 Task: Draft and save a congratulatory email for a promotion in Outlook.
Action: Mouse moved to (36, 55)
Screenshot: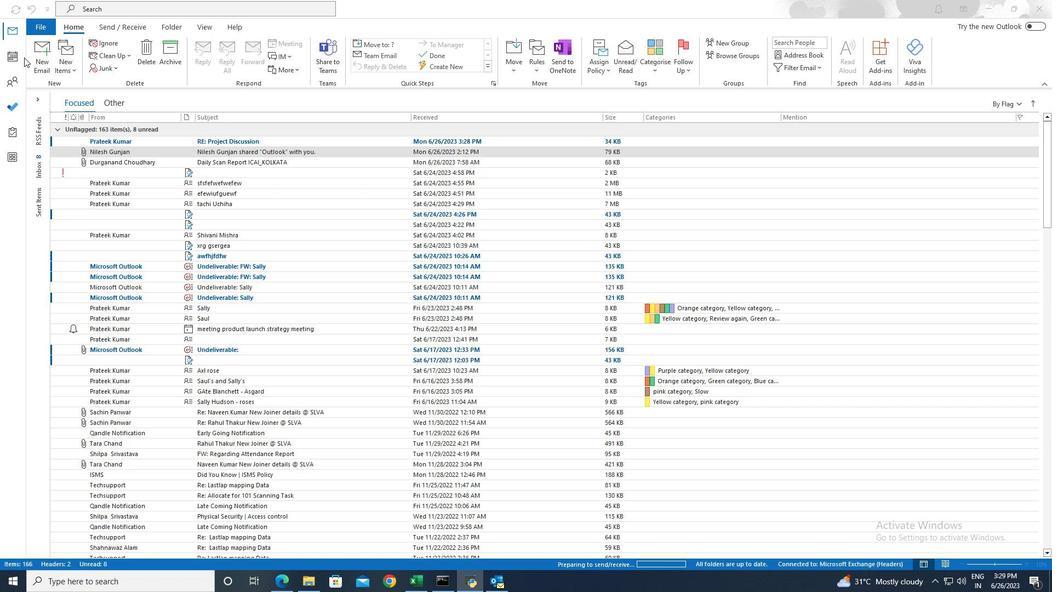 
Action: Mouse pressed left at (36, 55)
Screenshot: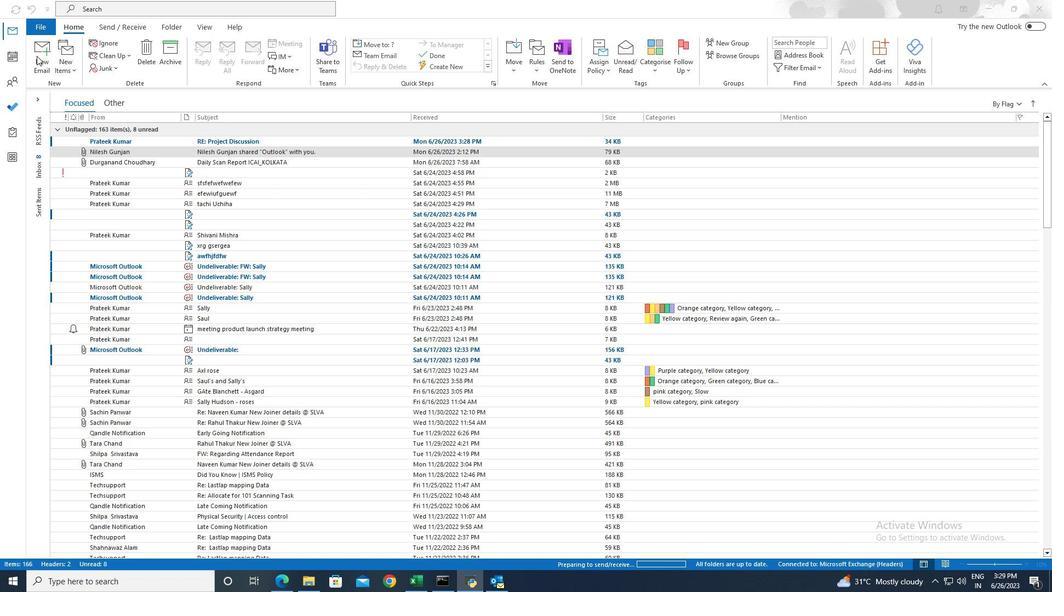 
Action: Mouse pressed left at (36, 55)
Screenshot: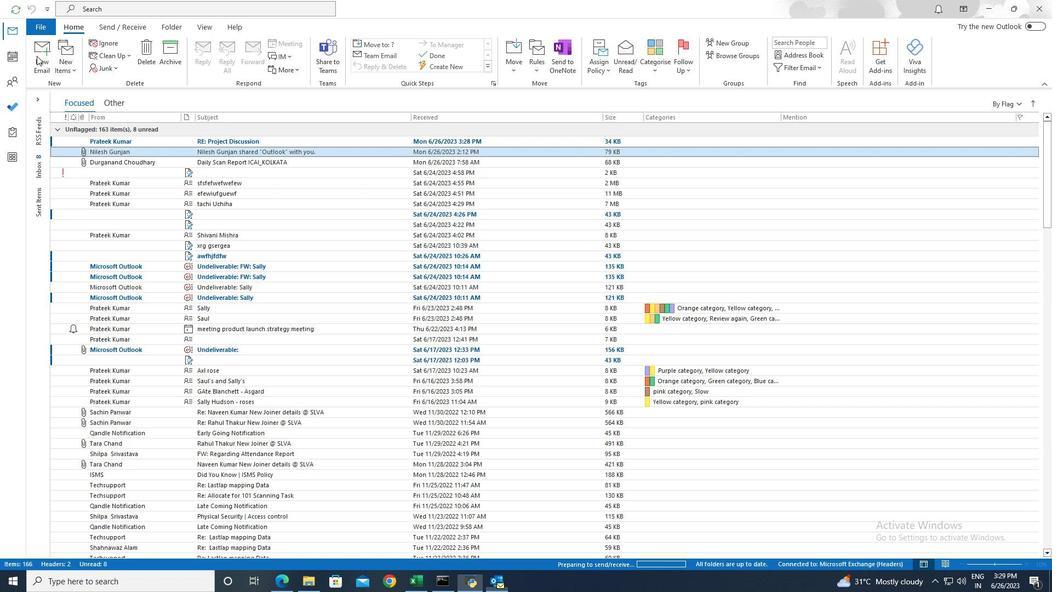 
Action: Mouse moved to (127, 155)
Screenshot: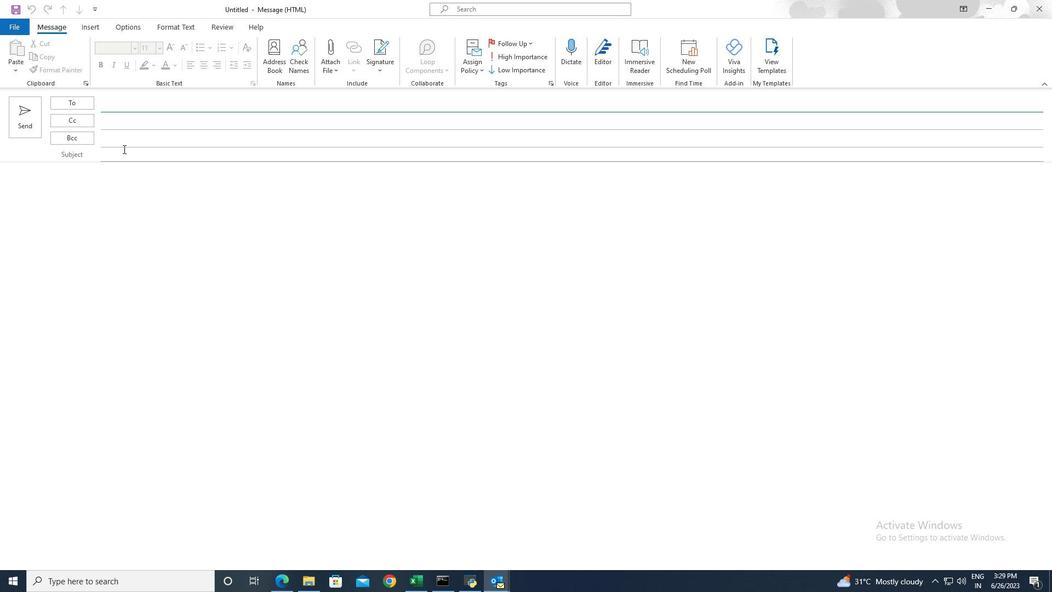 
Action: Mouse pressed left at (127, 155)
Screenshot: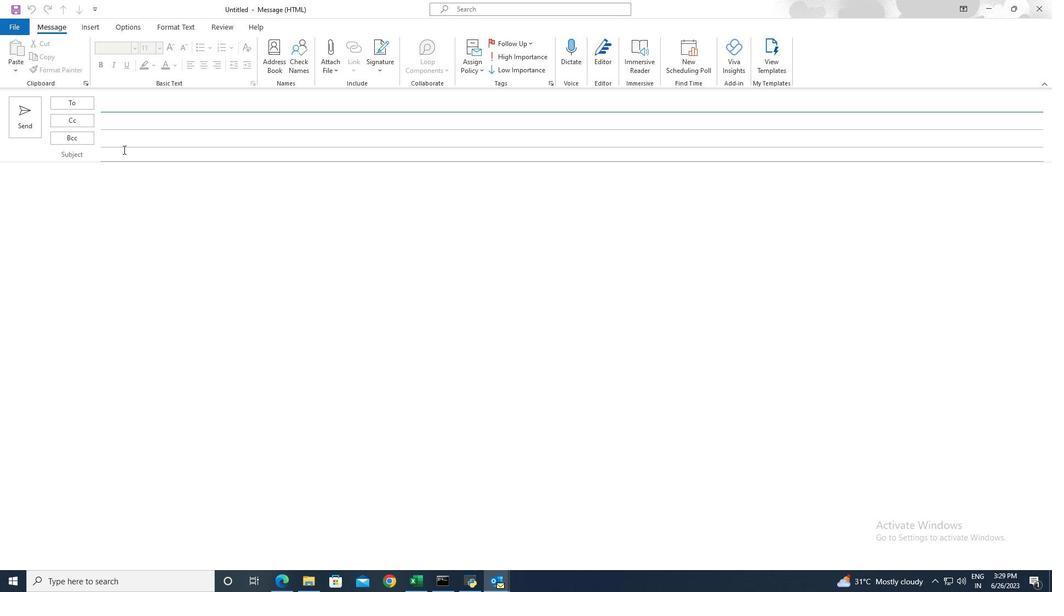 
Action: Key pressed <Key.shift><Key.shift><Key.shift><Key.shift><Key.shift><Key.shift>Congratulations<Key.space>on<Key.space><Key.shift>Your<Key.space><Key.shift>Promotion<Key.shift>!
Screenshot: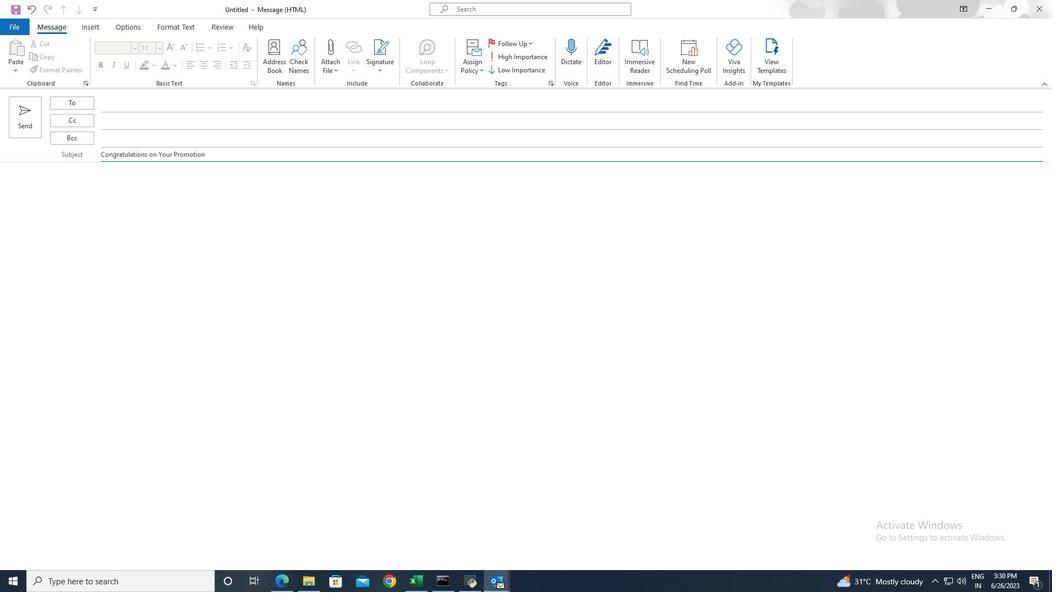 
Action: Mouse moved to (54, 178)
Screenshot: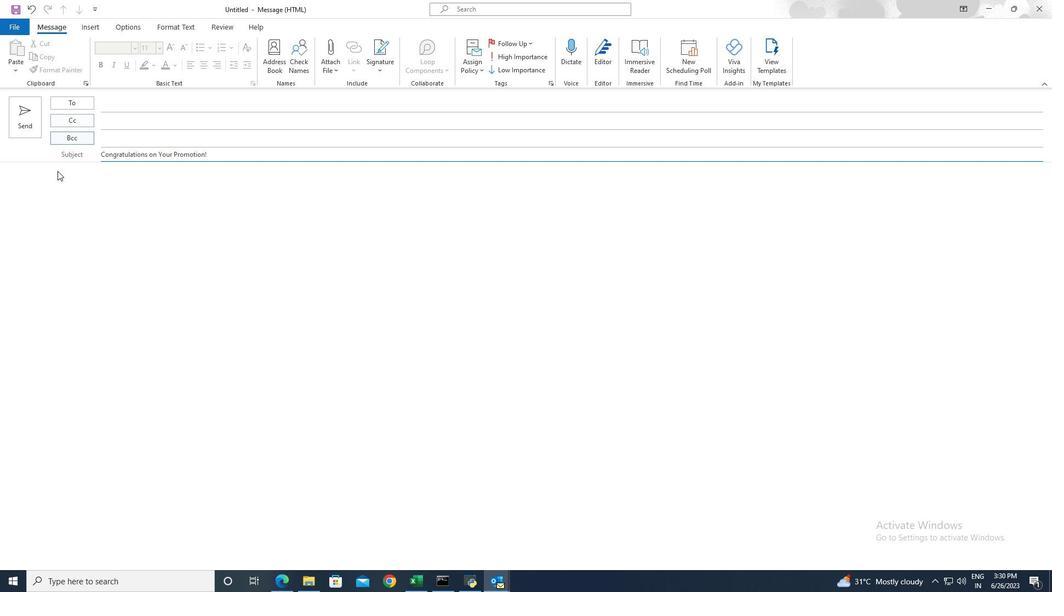 
Action: Mouse pressed left at (54, 178)
Screenshot: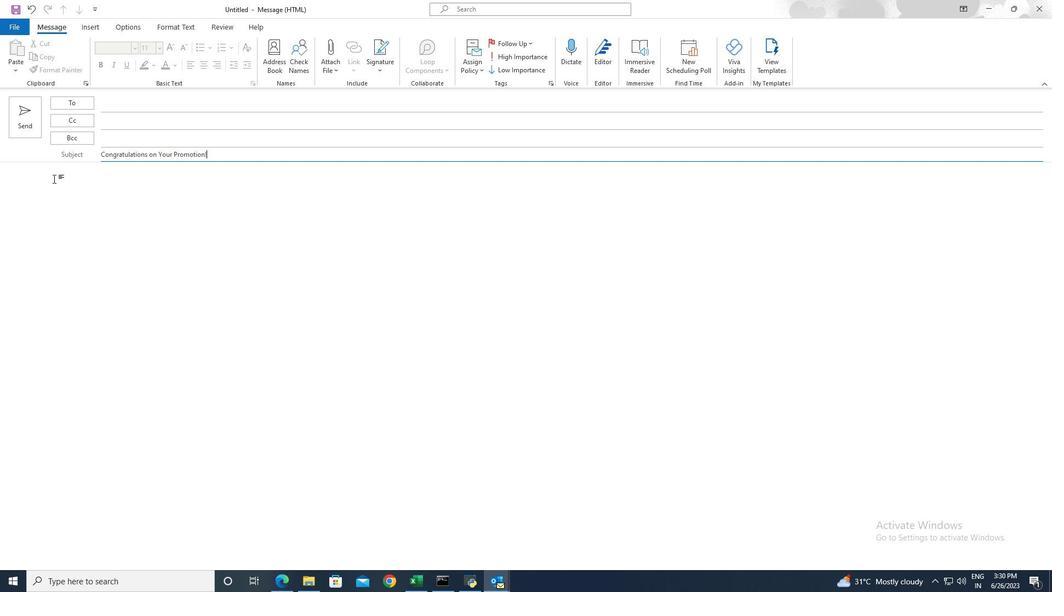 
Action: Mouse moved to (53, 179)
Screenshot: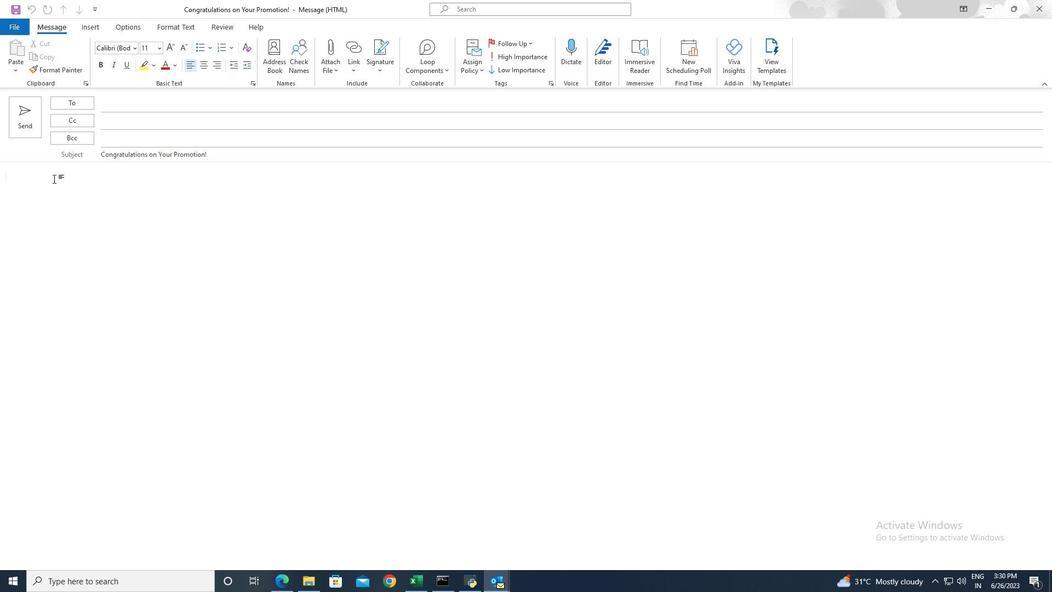 
Action: Key pressed <Key.shift>Dear<Key.space><Key.shift>Sahil,<Key.space><Key.shift>I<Key.space>wanted<Key.space>to<Key.space>take<Key.space>a<Key.space>moment<Key.space>to<Key.space>extend<Key.space>my<Key.space>heartfelt<Key.space>congratulations<Key.space>on<Key.space>your<Key.space>recent<Key.space>promotion.<Key.space><Key.shift>This<Key.space>is<Key.space>a<Key.space>well-deserved<Key.space>achievement,<Key.space>and<Key.space><Key.shift>I<Key.space>am<Key.space><Key.shift><Key.shift><Key.shift><Key.shift><Key.shift><Key.shift><Key.shift><Key.shift><Key.shift><Key.shift><Key.shift><Key.shift><Key.shift><Key.shift><Key.shift><Key.shift><Key.shift><Key.shift><Key.shift><Key.shift><Key.shift><Key.shift><Key.shift><Key.shift><Key.shift><Key.shift><Key.shift><Key.shift>thrilled<Key.space>for<Key.space>you.<Key.enter><Key.shift>Your<Key.space>hard<Key.space>work,<Key.space>dedicaion,<Key.space>and<Key.space>commitment<Key.space>have<Key.space>paid<Key.space>off,<Key.space>and<Key.space>it's<Key.space>inspiring<Key.space>to<Key.space>see<Key.space>your<Key.space>career<Key.space>progression.<Key.space><Key.shift>I<Key.space>do<Key.space>not<Key.space>doubt<Key.space>that<Key.space>you<Key.space>will<Key.space>excel<Key.space>in<Key.space>your<Key.space>new<Key.space>role.<Key.enter><Key.shift><Key.shift>Once<Key.space>again,<Key.space>congratulations<Key.space>on<Key.space>this<Key.space>milestone.<Key.space><Key.shift>Wishing<Key.space>you<Key.space>continued<Key.space>success<Key.space>in<Key.space>your<Key.space>career.
Screenshot: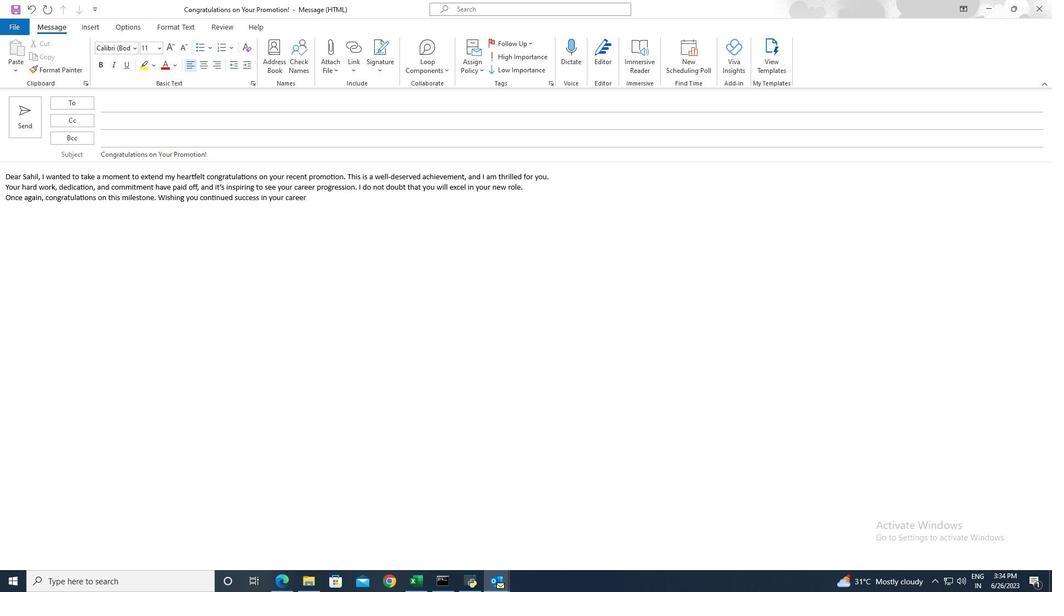 
Action: Mouse moved to (383, 67)
Screenshot: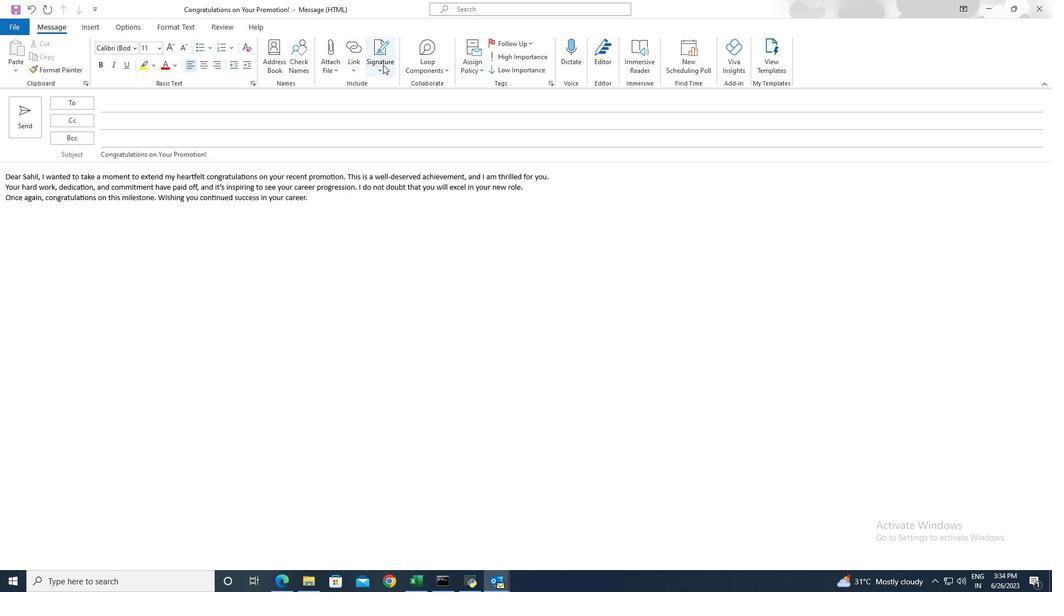 
Action: Mouse pressed left at (383, 67)
Screenshot: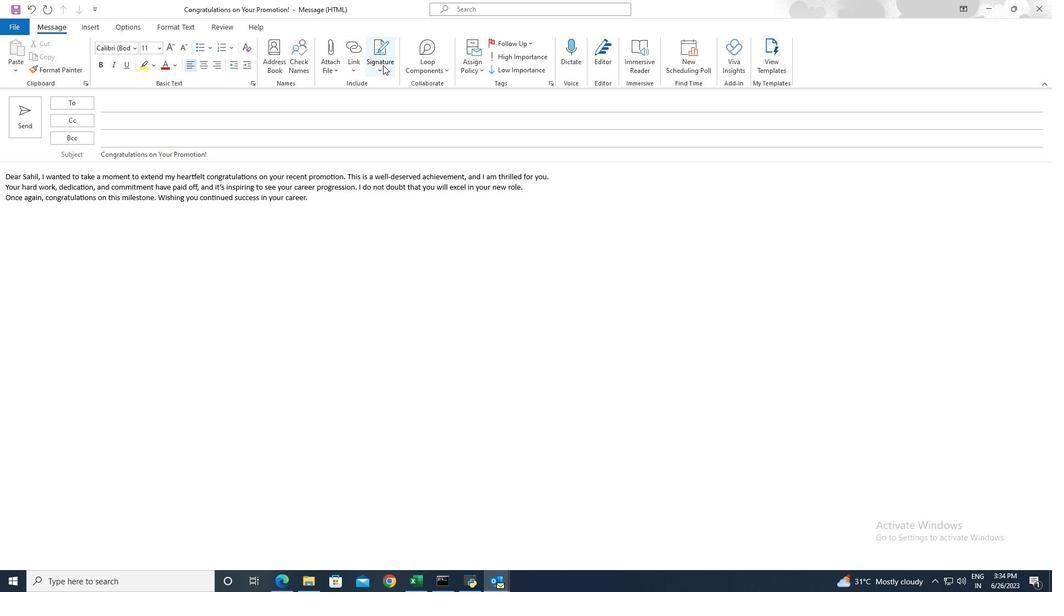 
Action: Mouse moved to (389, 98)
Screenshot: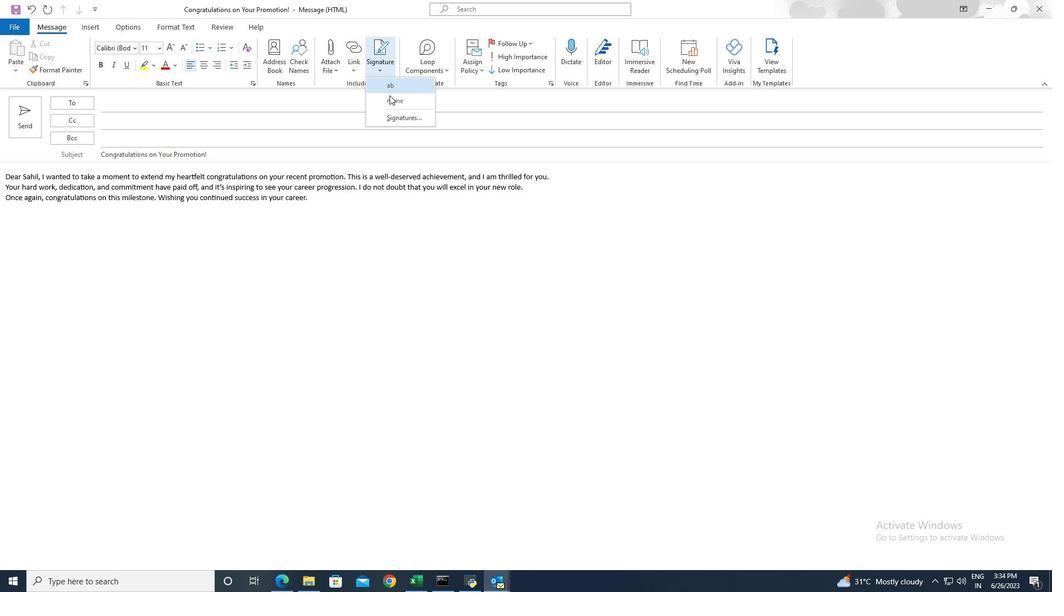 
Action: Mouse pressed left at (389, 98)
Screenshot: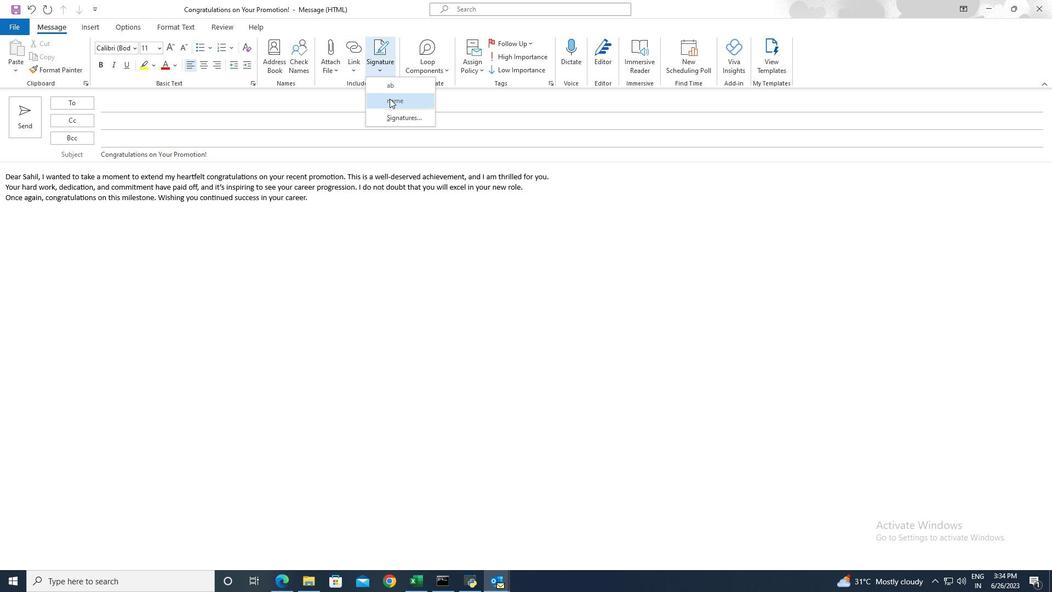 
Action: Mouse moved to (639, 74)
Screenshot: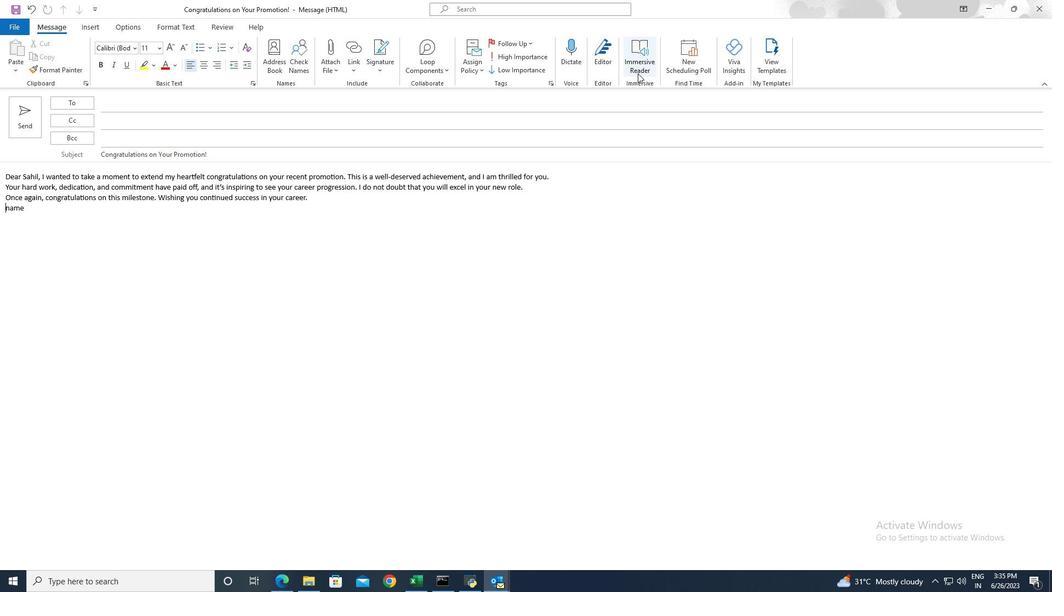 
Action: Mouse pressed left at (639, 74)
Screenshot: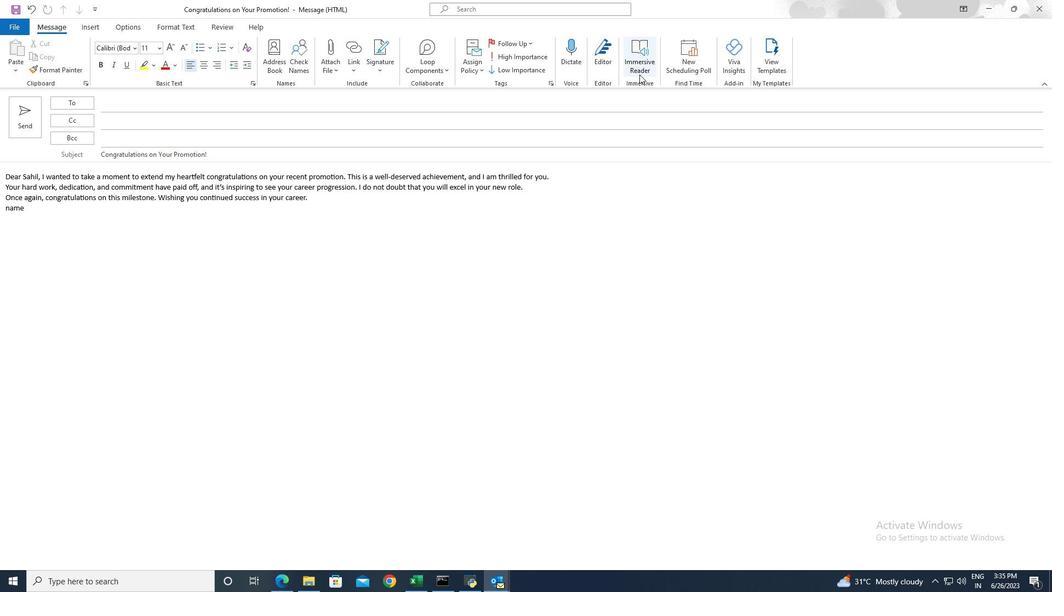 
Action: Mouse moved to (97, 60)
Screenshot: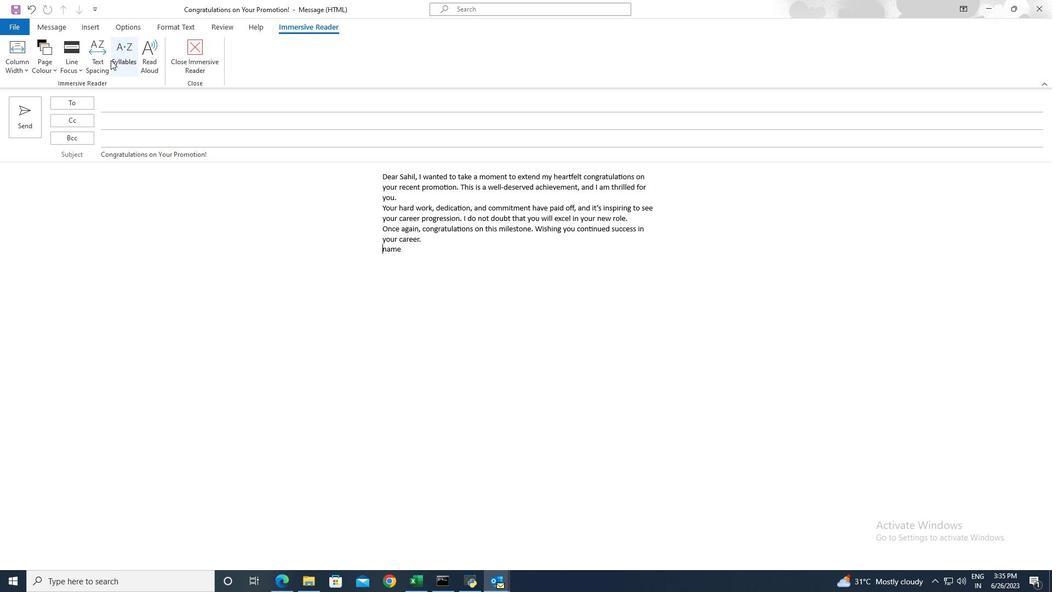 
Action: Mouse pressed left at (97, 60)
Screenshot: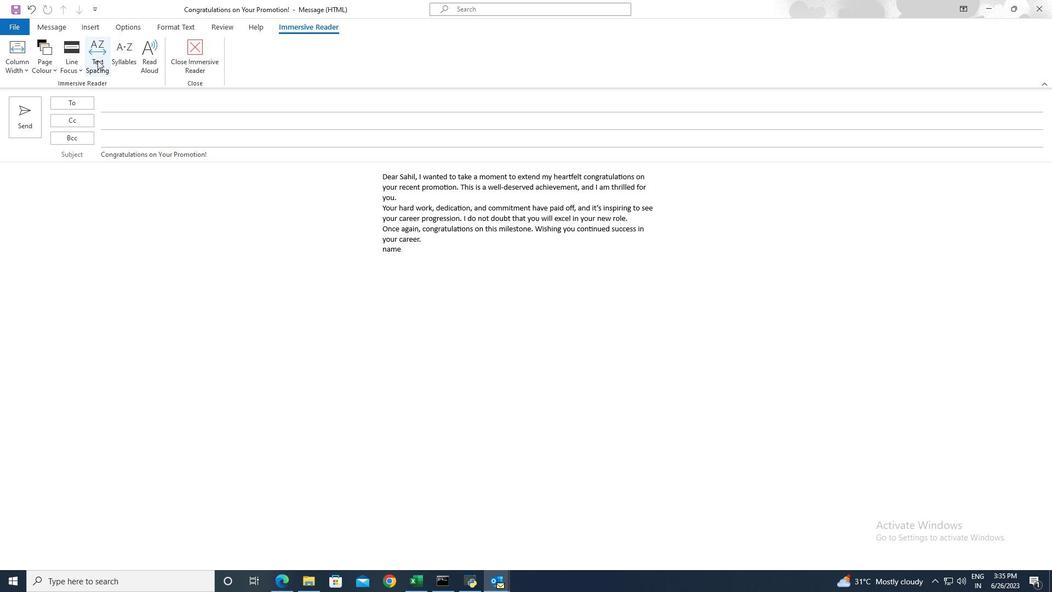 
Action: Mouse moved to (21, 26)
Screenshot: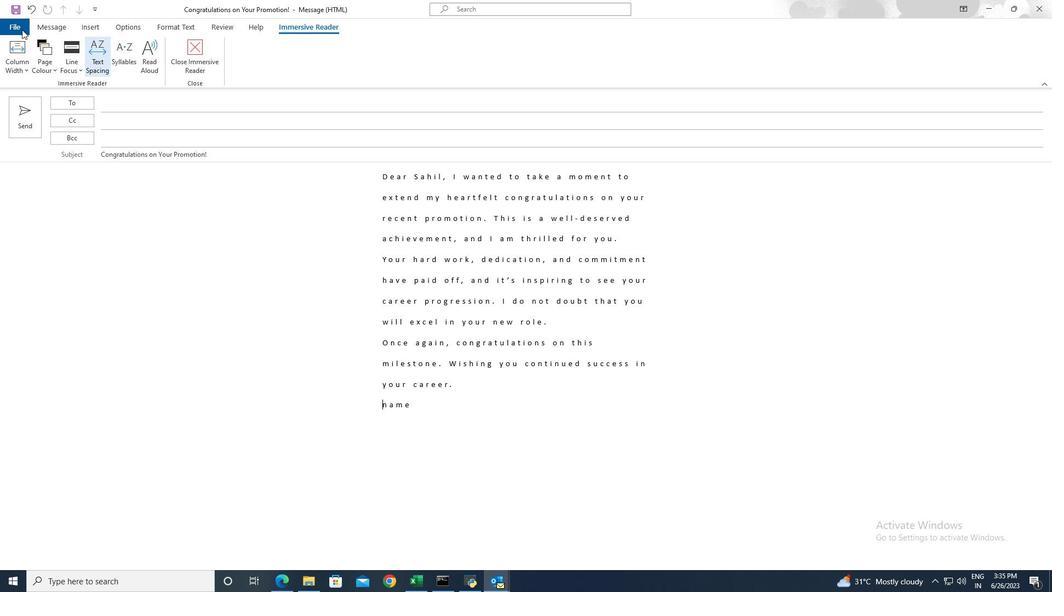 
Action: Mouse pressed left at (21, 26)
Screenshot: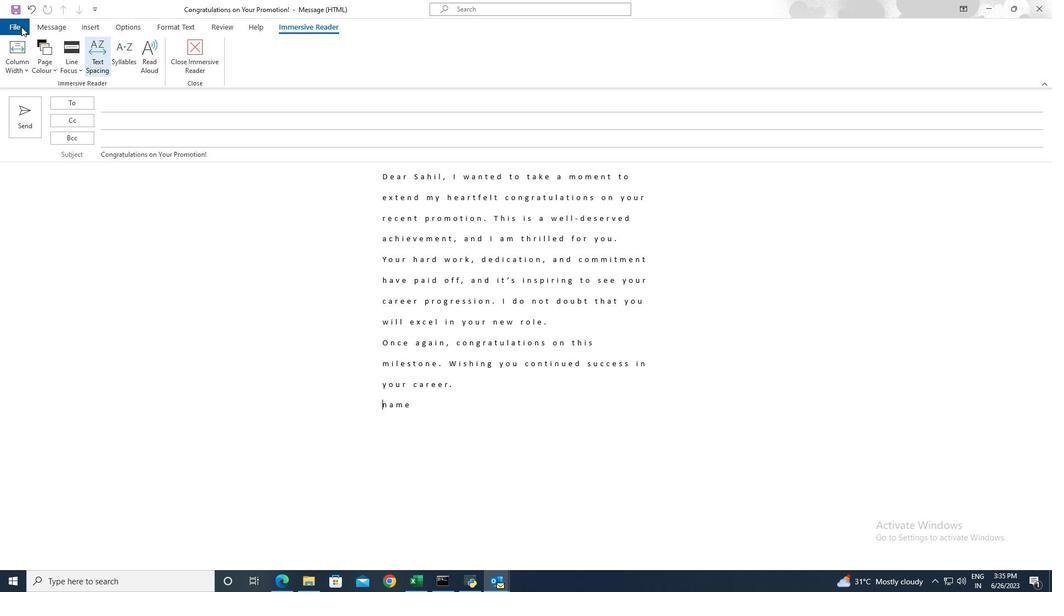 
Action: Mouse moved to (44, 98)
Screenshot: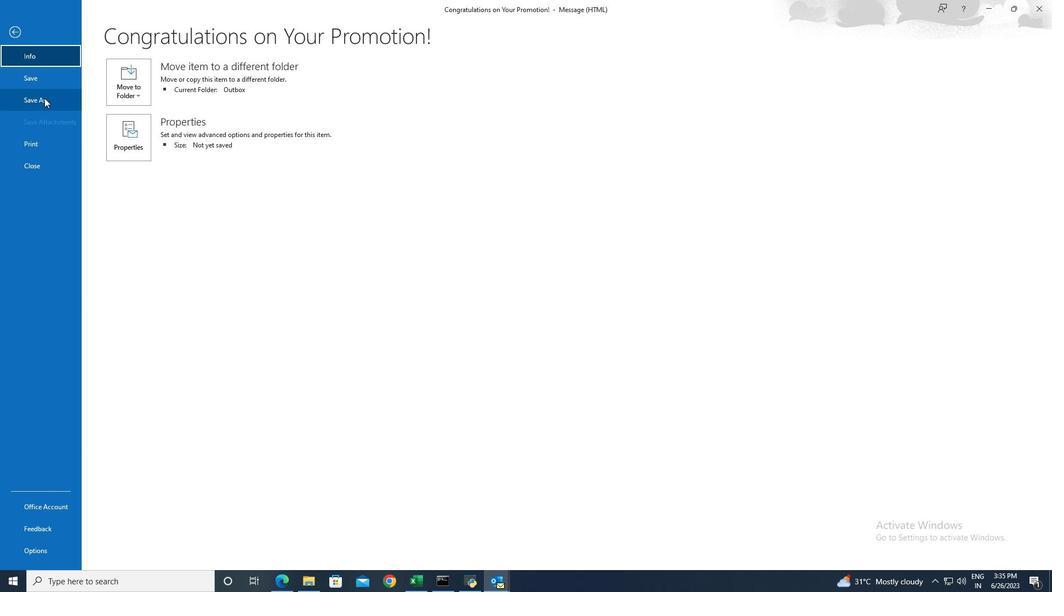 
Action: Mouse pressed left at (44, 98)
Screenshot: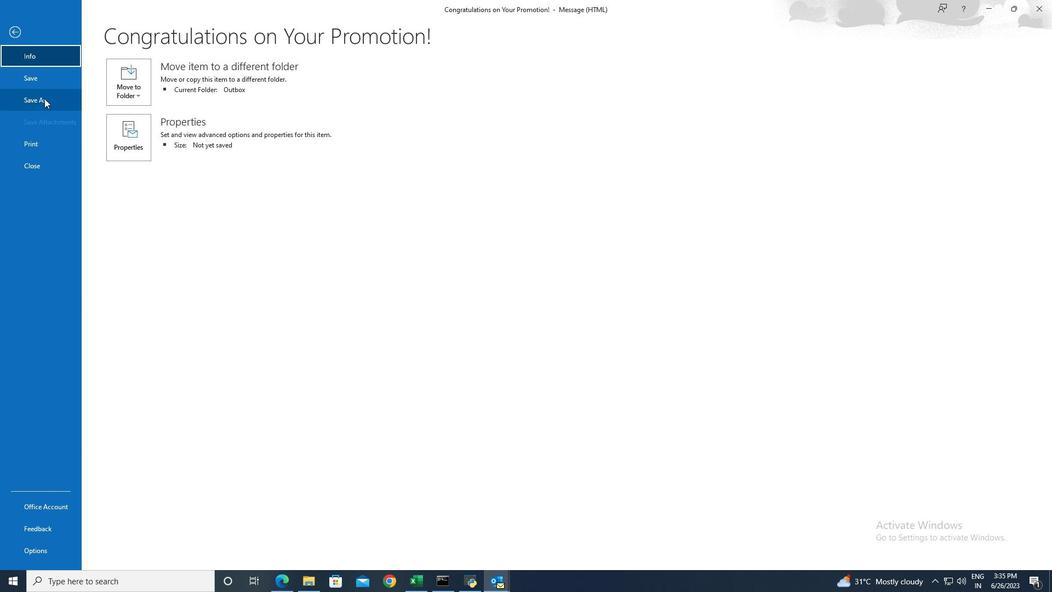 
Action: Mouse moved to (44, 97)
Screenshot: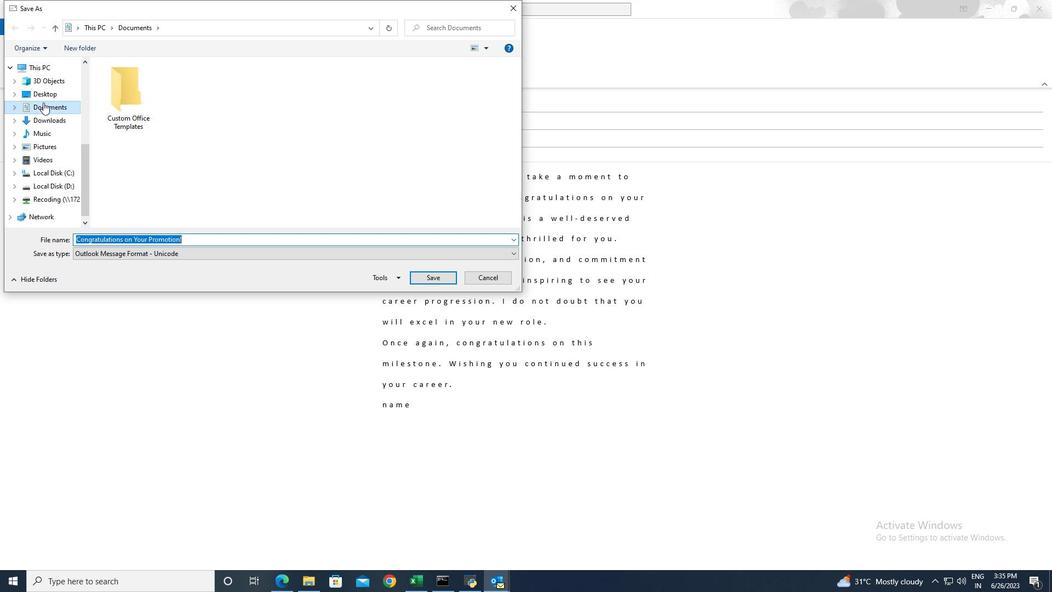
Action: Mouse pressed left at (44, 97)
Screenshot: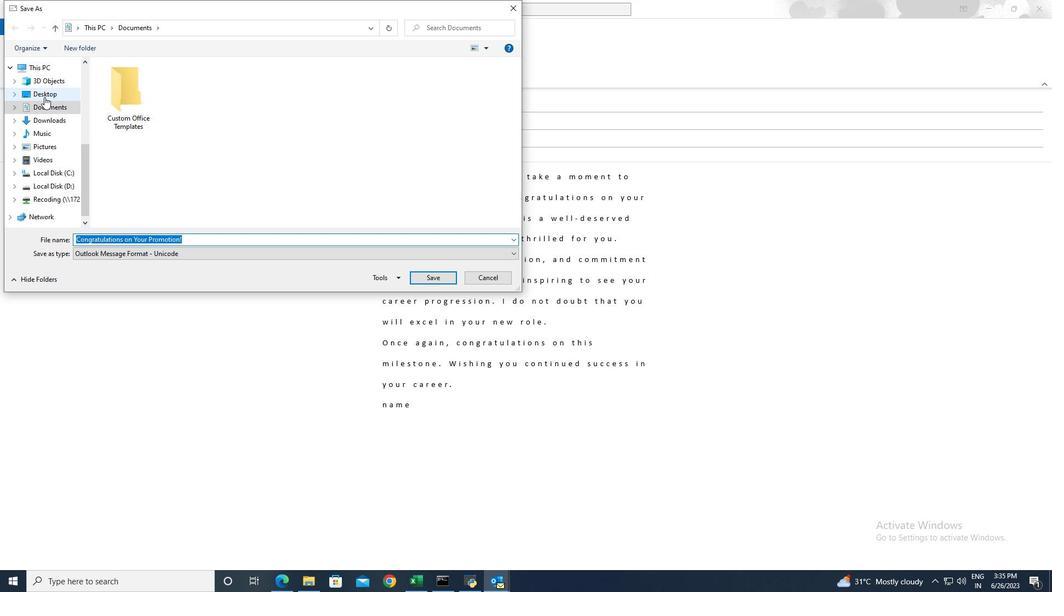 
Action: Mouse moved to (196, 239)
Screenshot: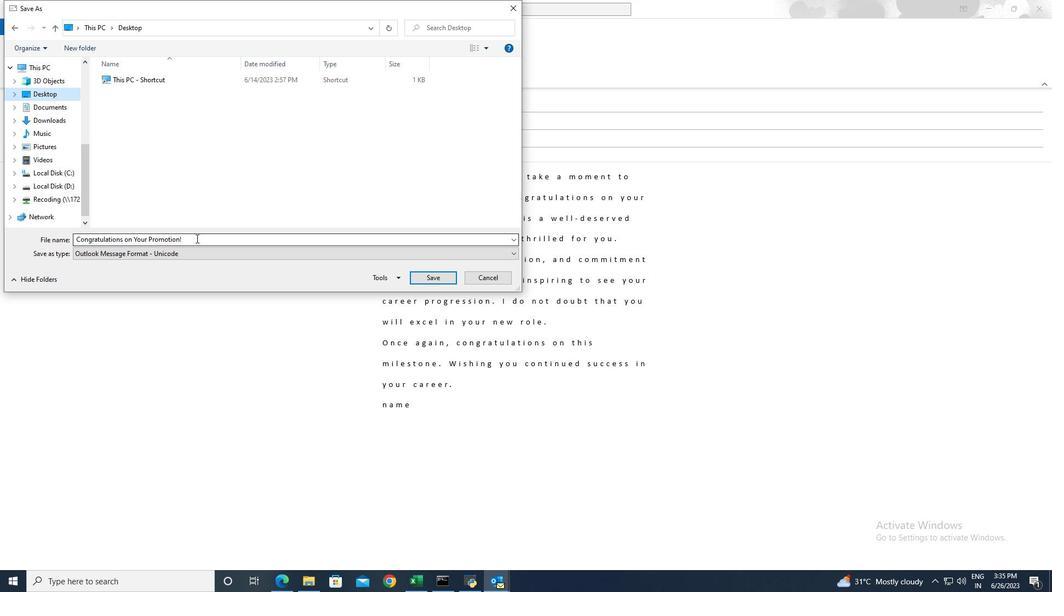 
Action: Mouse pressed left at (196, 239)
Screenshot: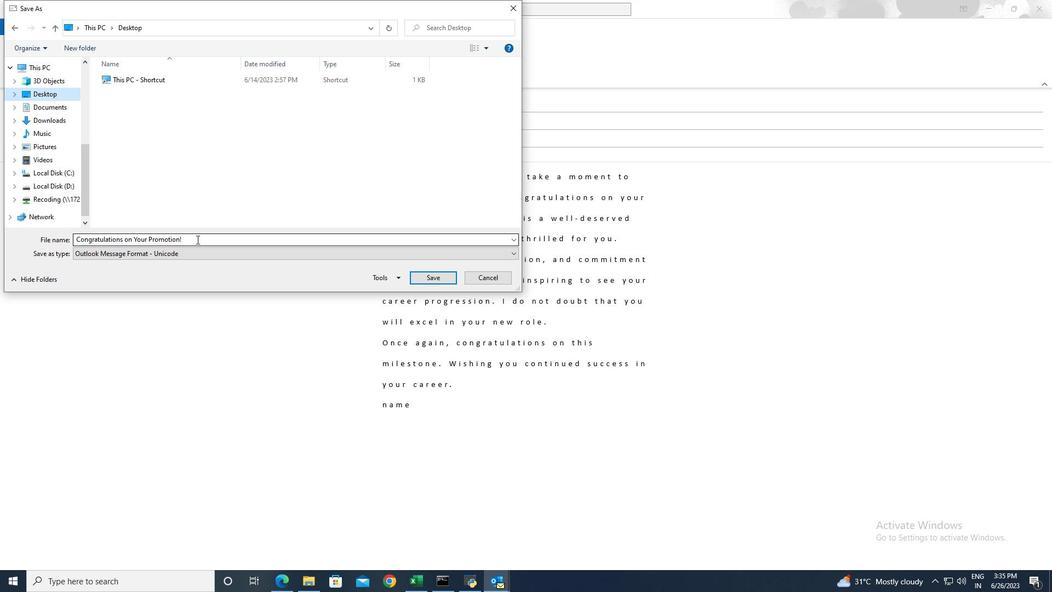 
Action: Key pressed <Key.shift><Key.shift><Key.shift><Key.shift><Key.shift><Key.shift>P<Key.backspace>promotion
Screenshot: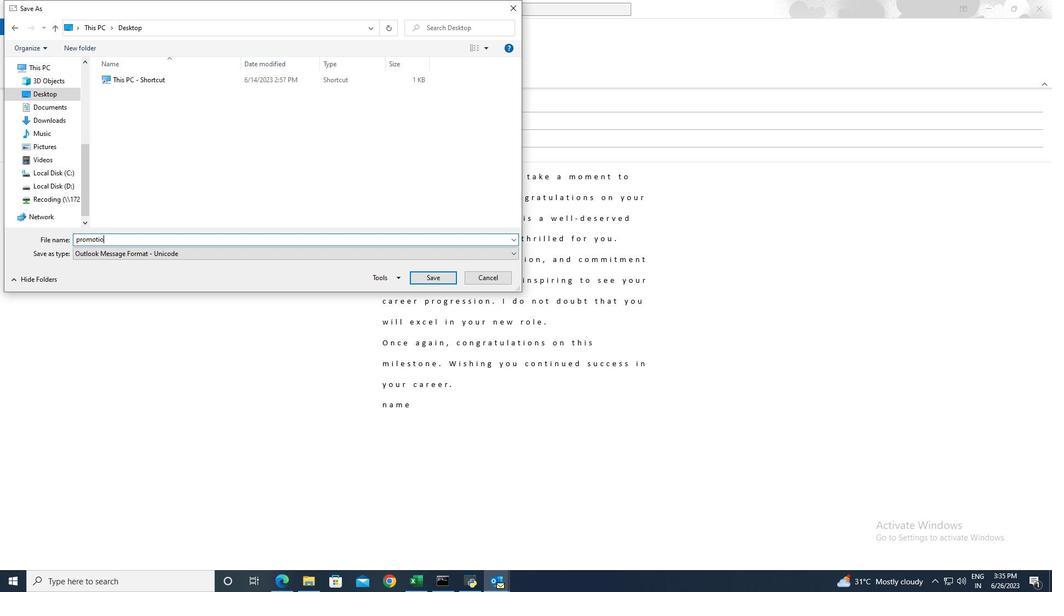
Action: Mouse moved to (438, 277)
Screenshot: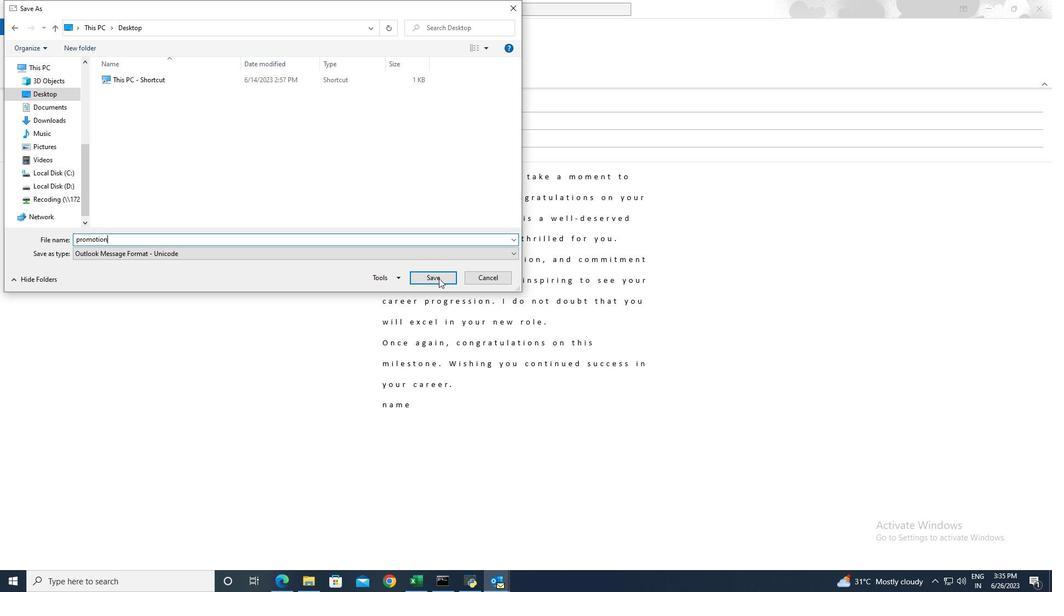 
Action: Mouse pressed left at (438, 277)
Screenshot: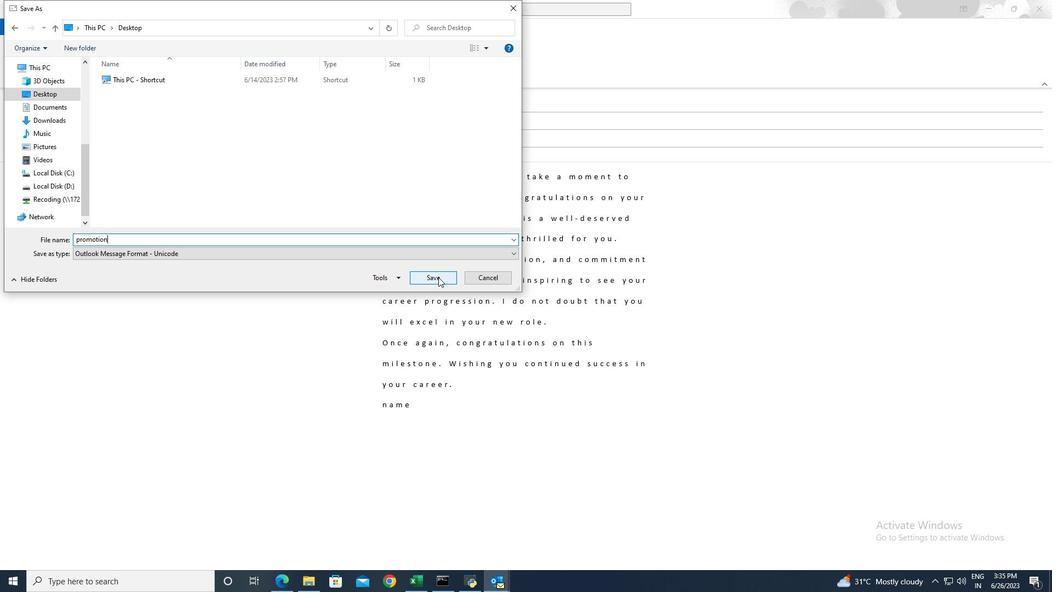 
